 Task: Add Violife 100% Vegan Just Like Smoked Provolone Slices to the cart.
Action: Mouse moved to (18, 81)
Screenshot: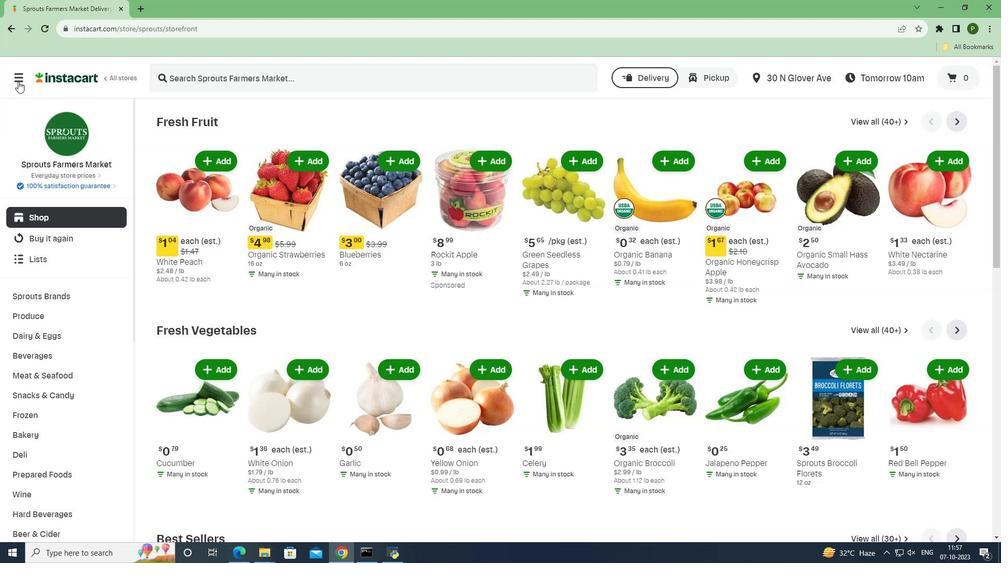 
Action: Mouse pressed left at (18, 81)
Screenshot: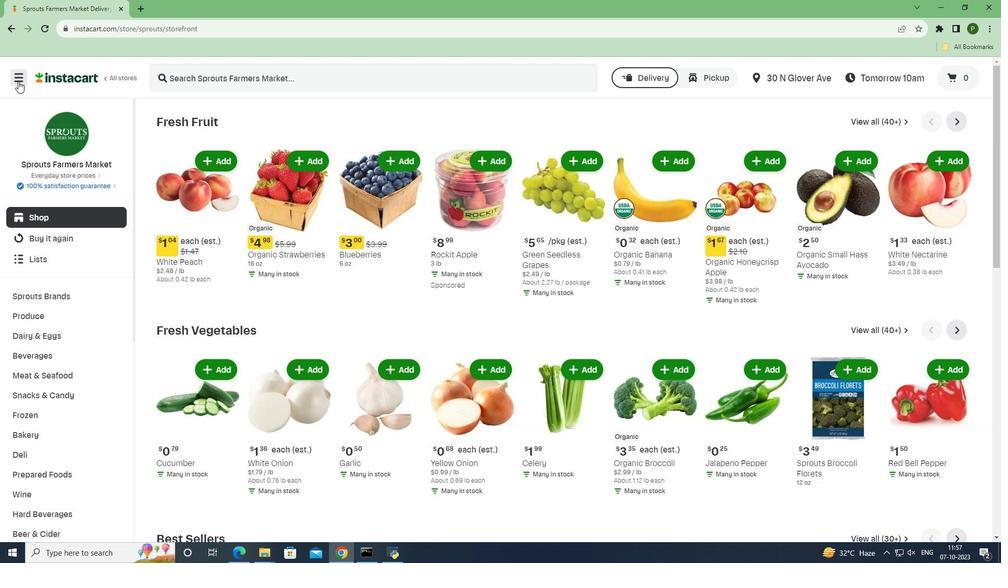 
Action: Mouse moved to (65, 266)
Screenshot: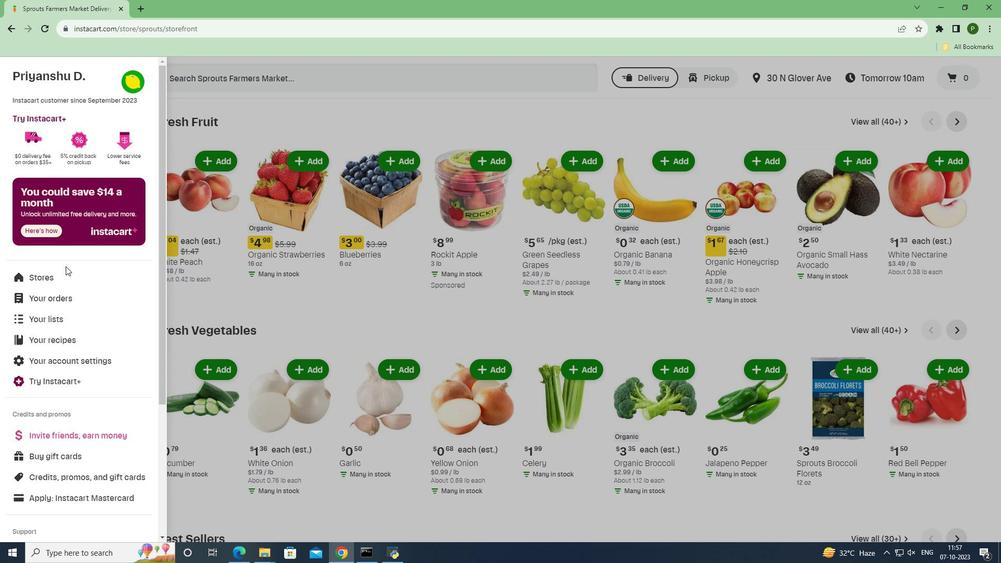 
Action: Mouse pressed left at (65, 266)
Screenshot: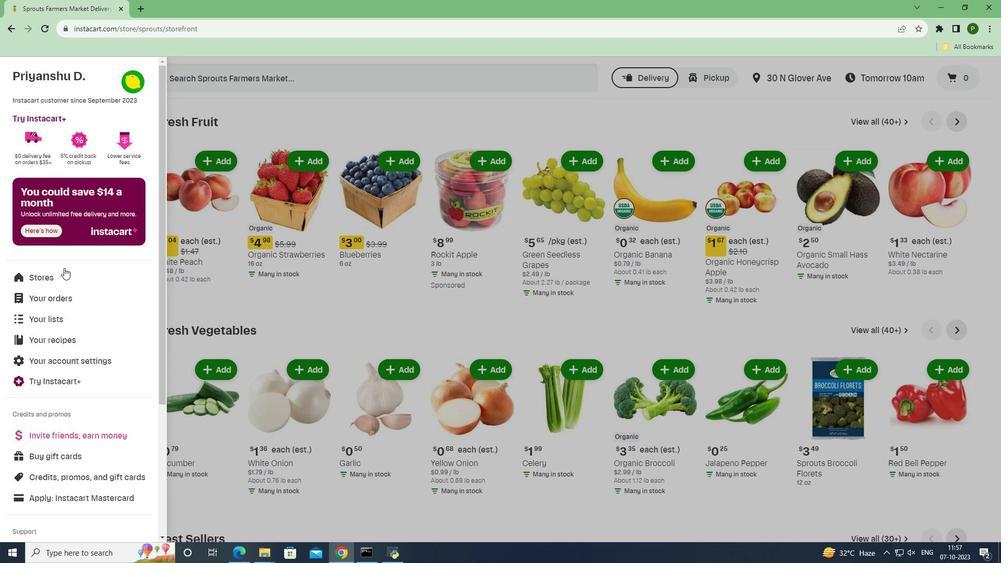 
Action: Mouse moved to (64, 267)
Screenshot: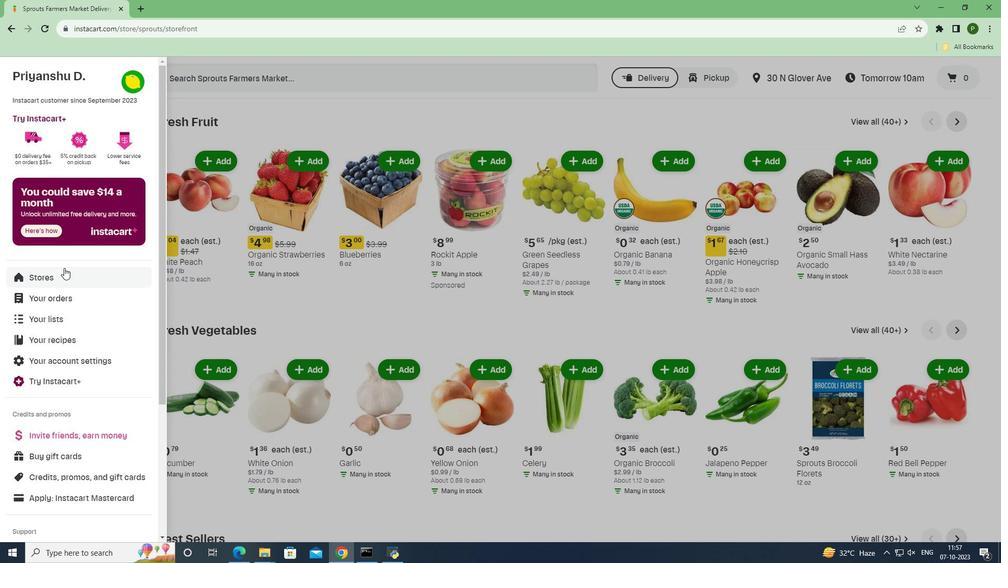 
Action: Mouse pressed left at (64, 267)
Screenshot: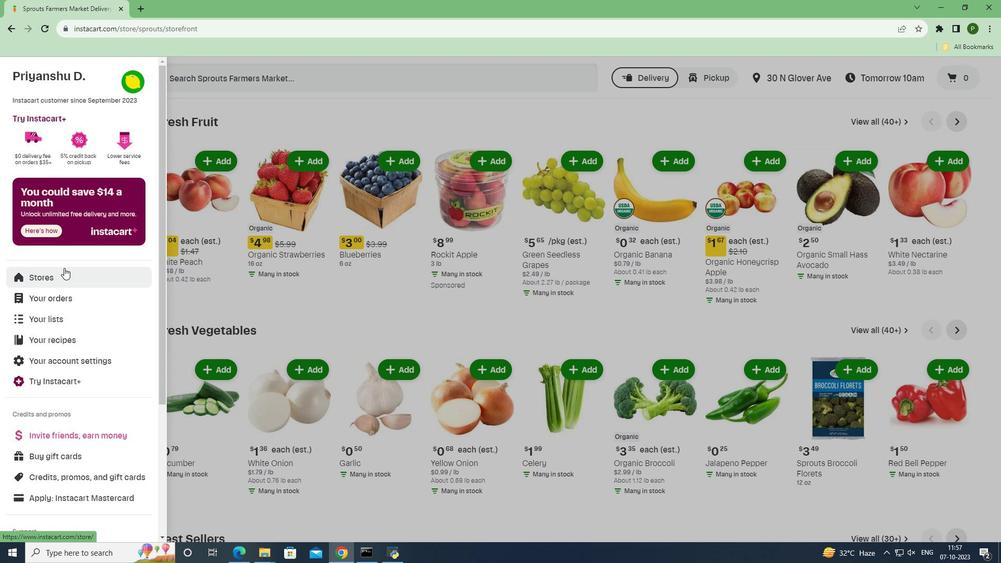 
Action: Mouse moved to (241, 118)
Screenshot: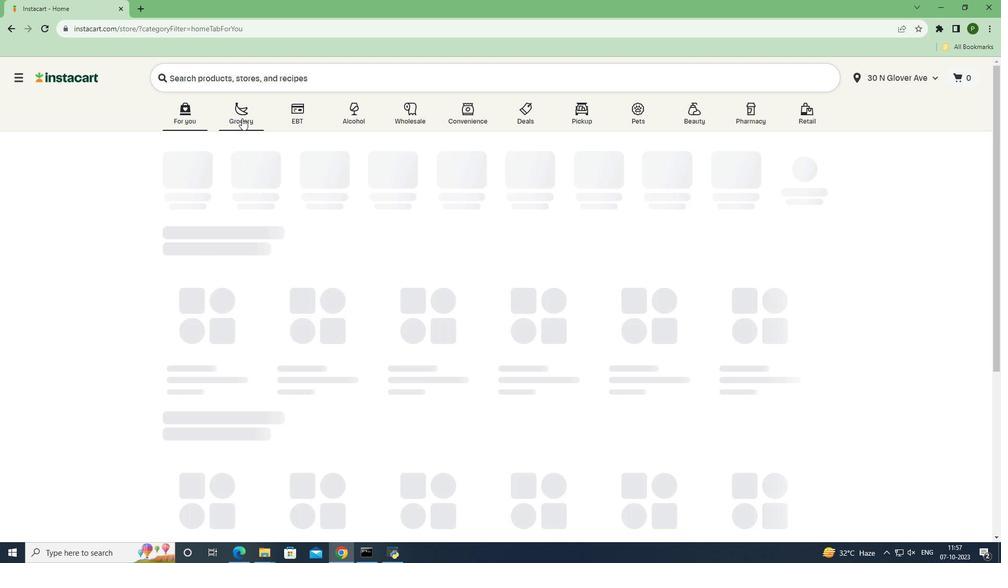 
Action: Mouse pressed left at (241, 118)
Screenshot: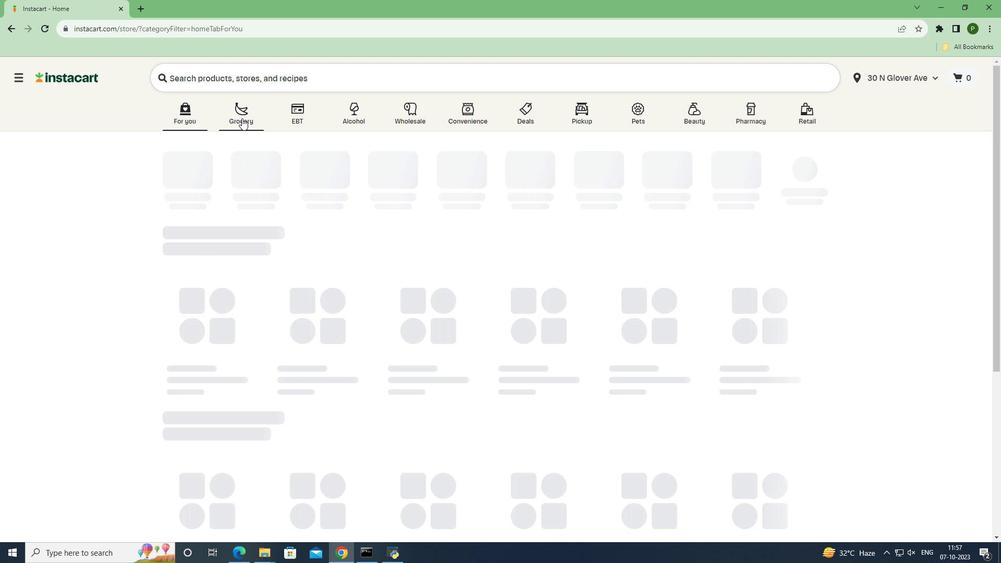 
Action: Mouse moved to (431, 233)
Screenshot: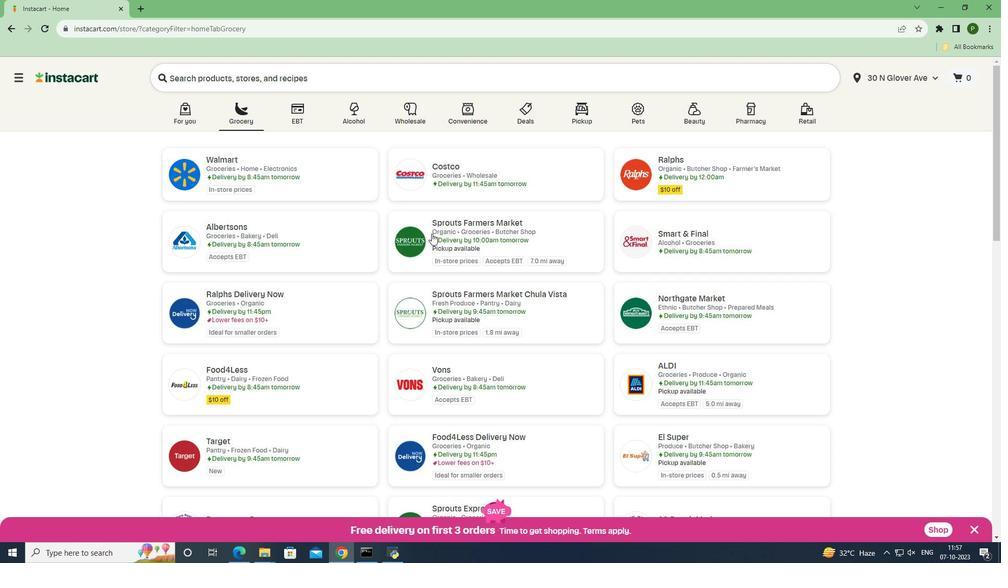 
Action: Mouse pressed left at (431, 233)
Screenshot: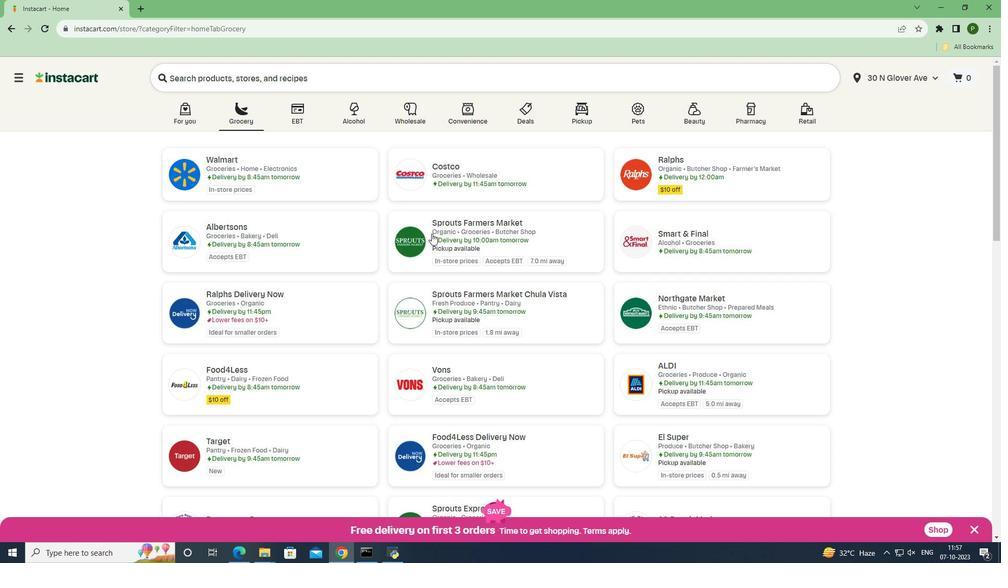 
Action: Mouse moved to (60, 335)
Screenshot: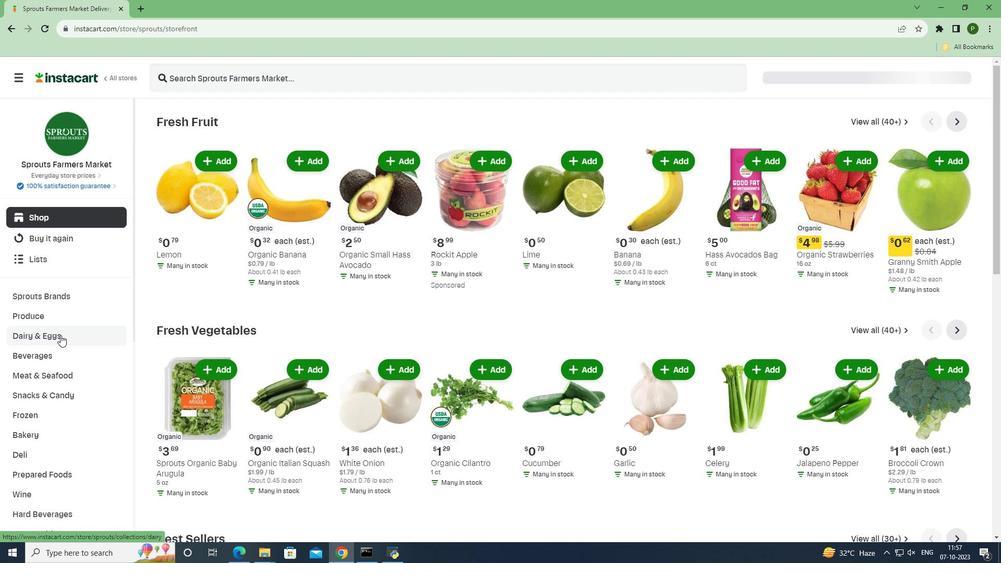 
Action: Mouse pressed left at (60, 335)
Screenshot: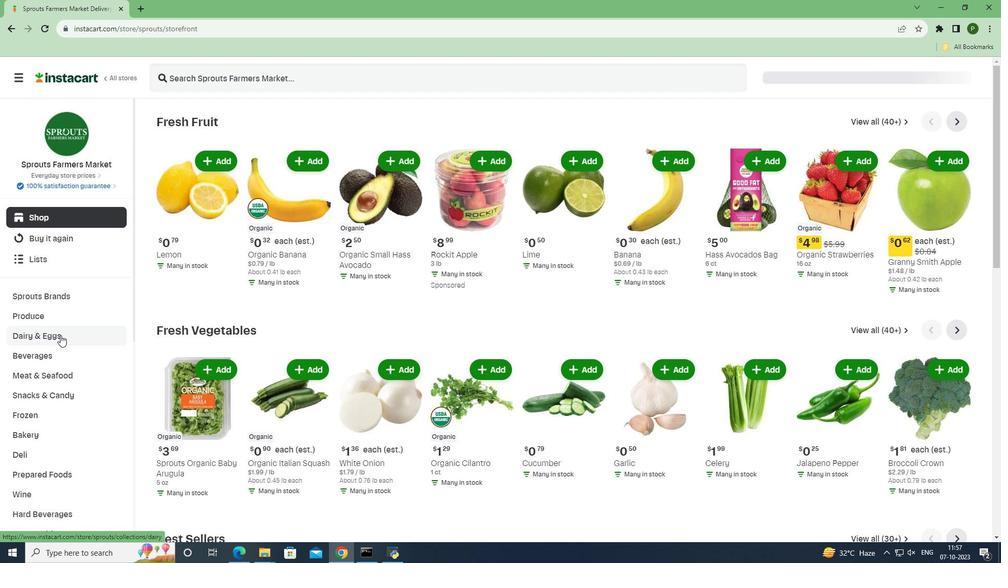 
Action: Mouse moved to (61, 374)
Screenshot: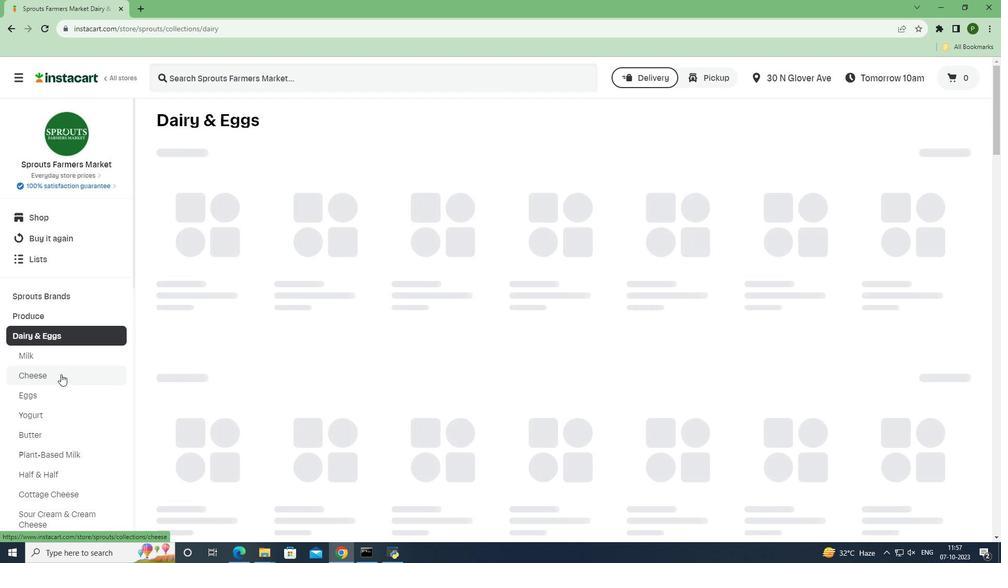 
Action: Mouse pressed left at (61, 374)
Screenshot: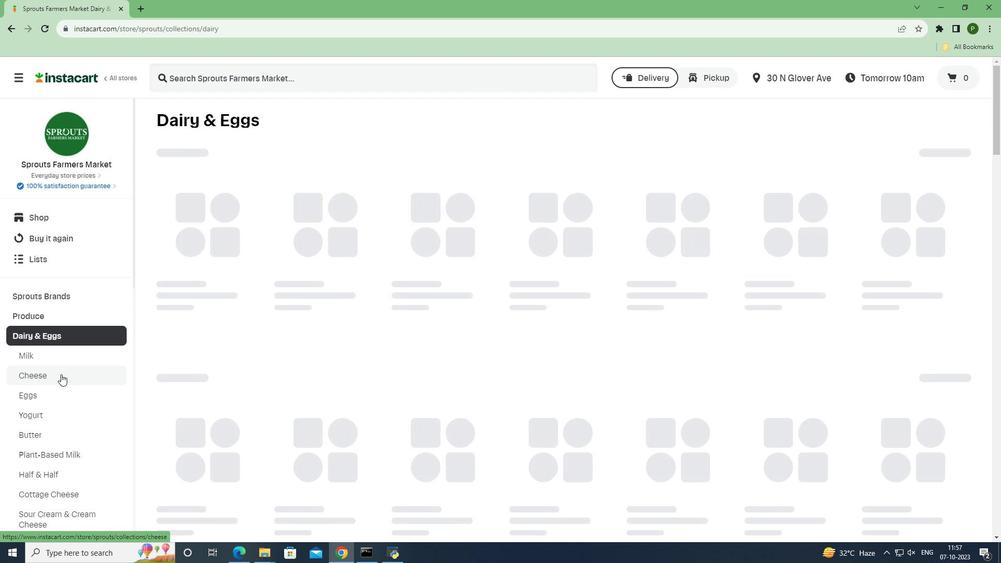 
Action: Mouse moved to (201, 73)
Screenshot: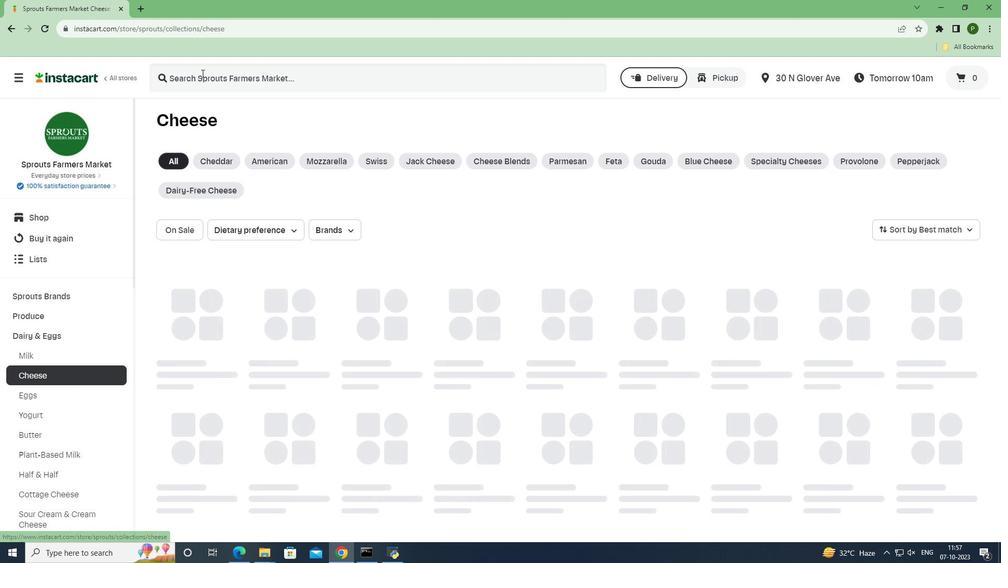 
Action: Mouse pressed left at (201, 73)
Screenshot: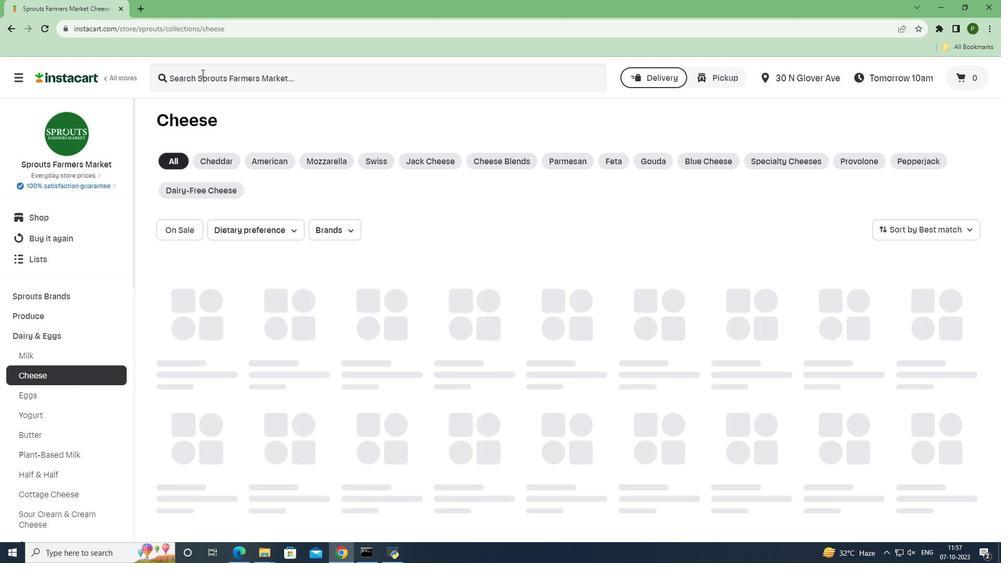 
Action: Key pressed <Key.caps_lock>V<Key.caps_lock>iolife<Key.space>100<Key.shift>%<Key.space><Key.caps_lock>V<Key.caps_lock>egan<Key.space><Key.caps_lock>J<Key.caps_lock>ustr<Key.backspace><Key.space><Key.caps_lock>L<Key.caps_lock>ike<Key.space><Key.caps_lock>S<Key.caps_lock>moked<Key.space><Key.caps_lock>P<Key.caps_lock>rovolone<Key.space><Key.caps_lock>S<Key.caps_lock>lices<Key.space><Key.enter>
Screenshot: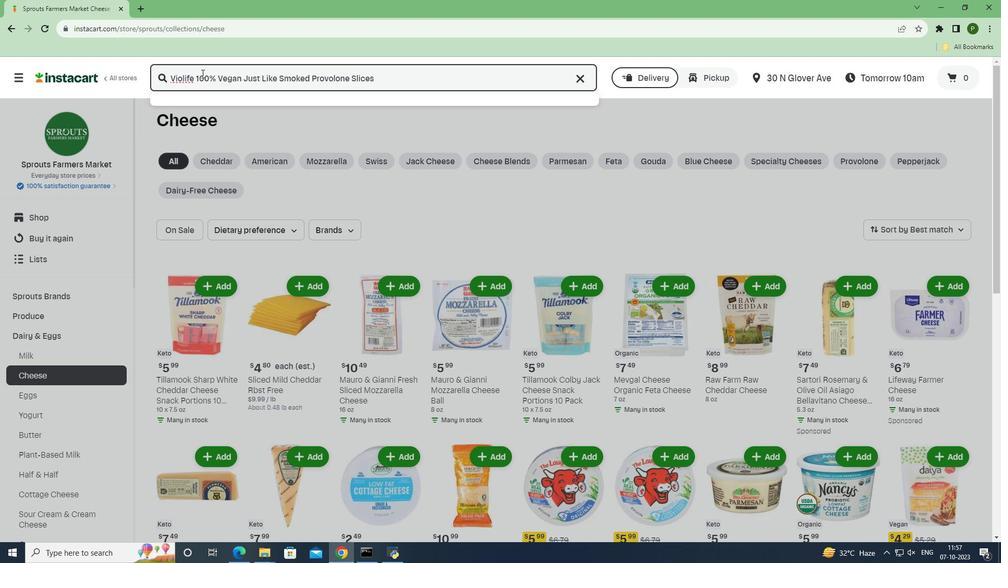 
Action: Mouse moved to (300, 187)
Screenshot: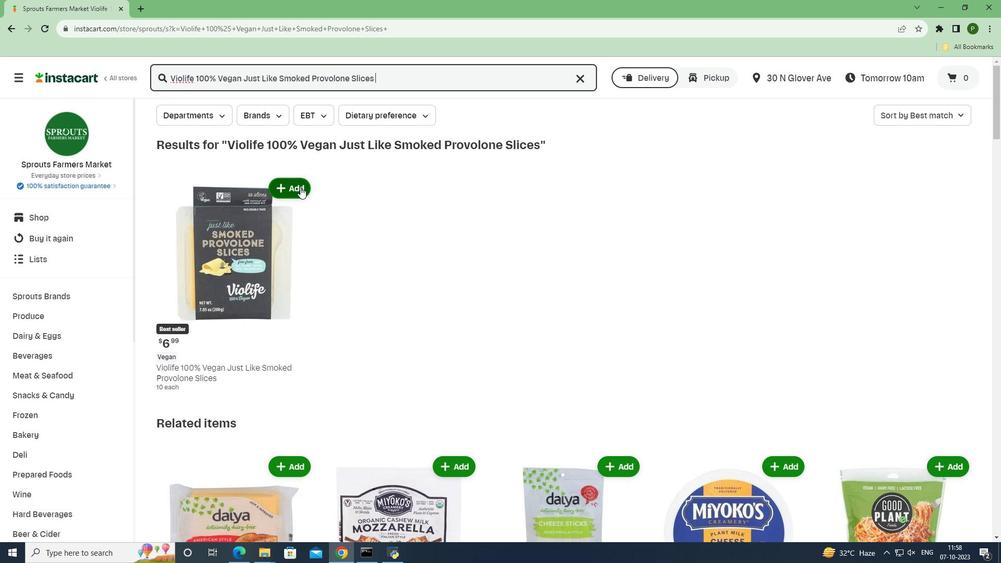 
Action: Mouse pressed left at (300, 187)
Screenshot: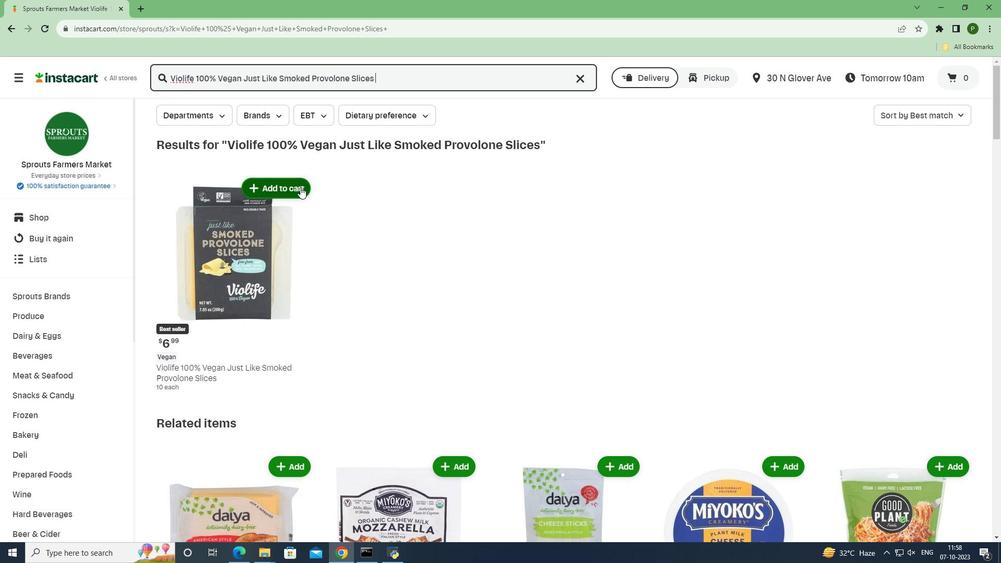 
Action: Mouse moved to (368, 211)
Screenshot: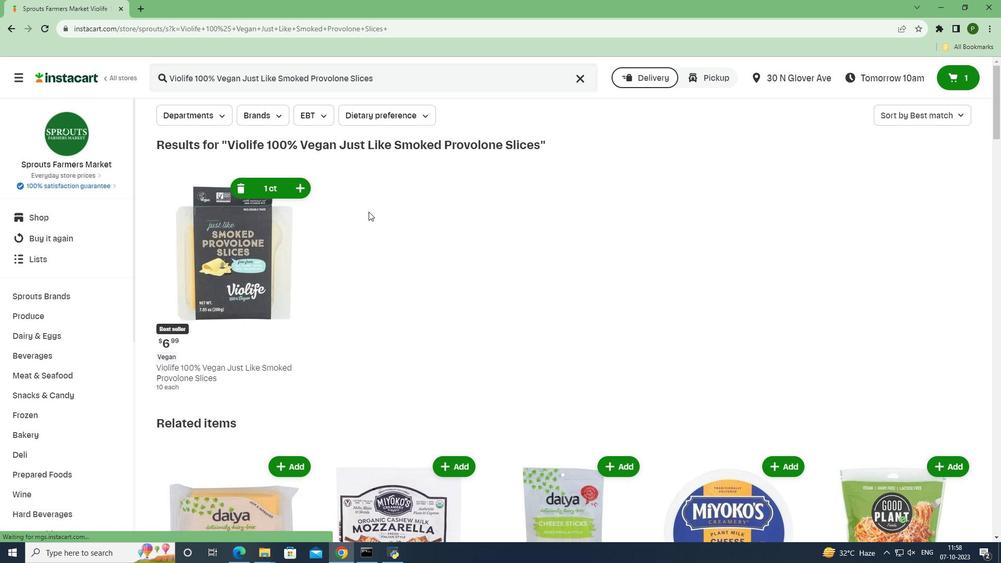 
